 Task: Open Card Card0000000215 in Board Board0000000054 in Workspace WS0000000018 in Trello. Add Member nikrathi889@gmail.com to Card Card0000000215 in Board Board0000000054 in Workspace WS0000000018 in Trello. Add Orange Label titled Label0000000215 to Card Card0000000215 in Board Board0000000054 in Workspace WS0000000018 in Trello. Add Checklist CL0000000215 to Card Card0000000215 in Board Board0000000054 in Workspace WS0000000018 in Trello. Add Dates with Start Date as Oct 01 2023 and Due Date as Oct 31 2023 to Card Card0000000215 in Board Board0000000054 in Workspace WS0000000018 in Trello
Action: Mouse moved to (496, 36)
Screenshot: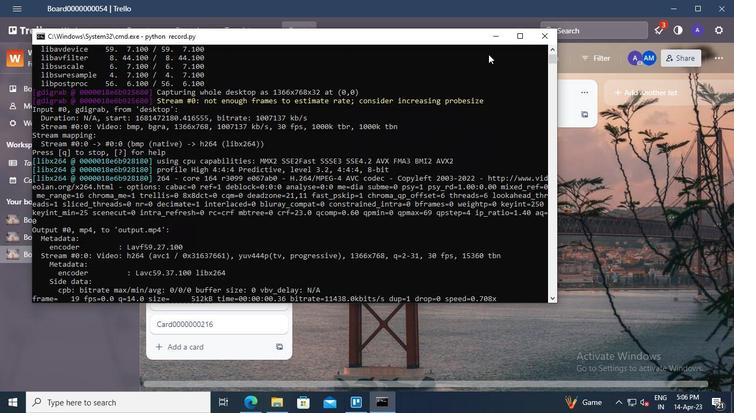 
Action: Mouse pressed left at (496, 36)
Screenshot: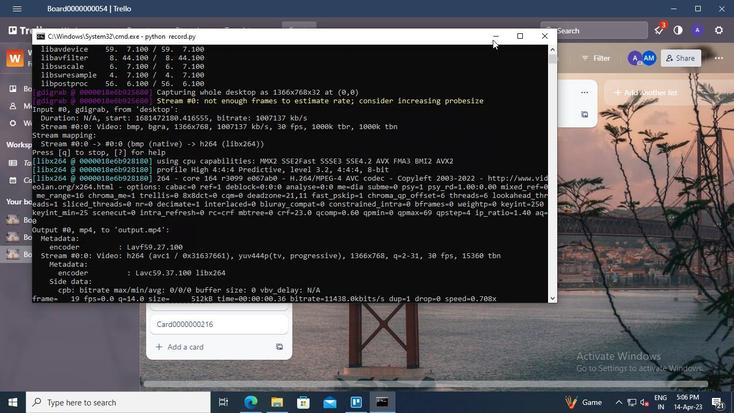 
Action: Mouse moved to (199, 304)
Screenshot: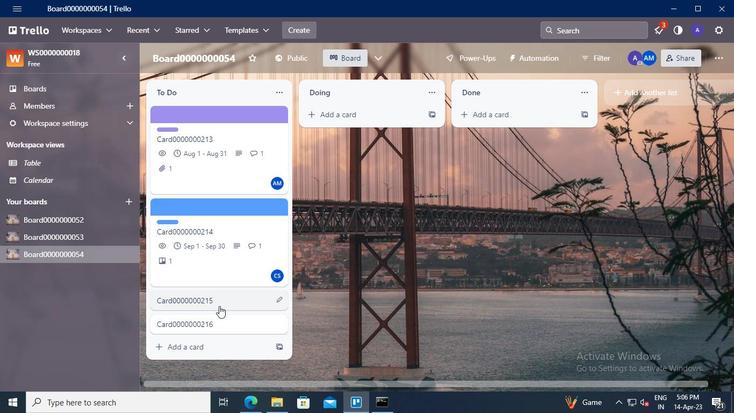 
Action: Mouse pressed left at (199, 304)
Screenshot: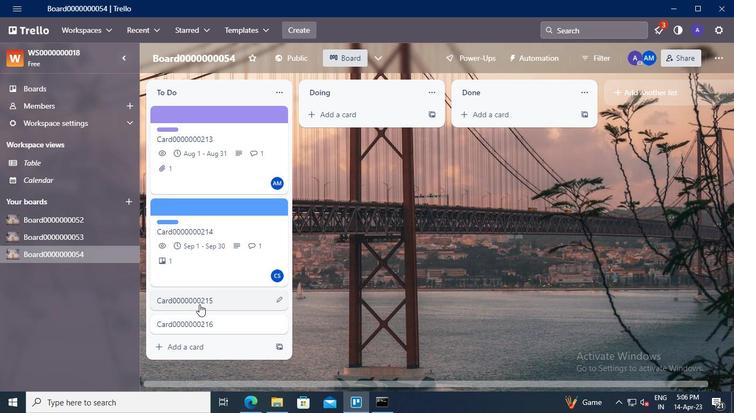 
Action: Mouse moved to (506, 142)
Screenshot: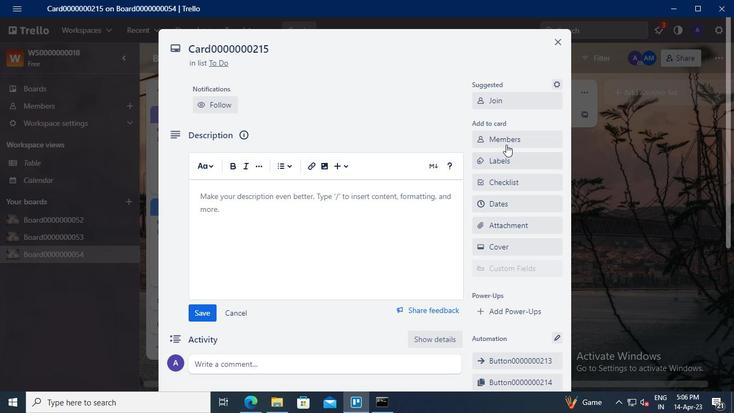 
Action: Mouse pressed left at (506, 142)
Screenshot: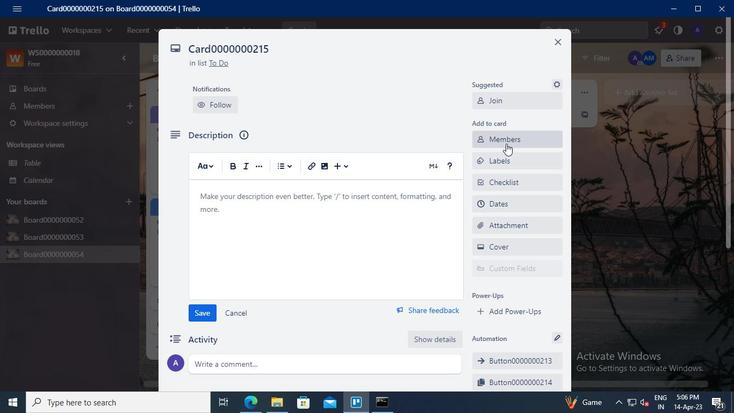 
Action: Mouse moved to (516, 189)
Screenshot: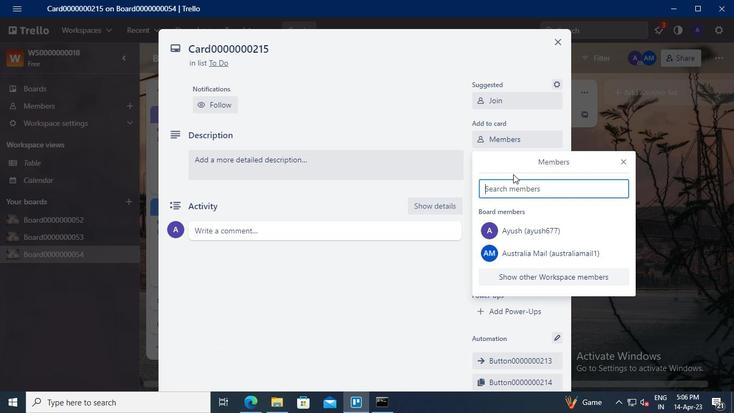 
Action: Mouse pressed left at (516, 189)
Screenshot: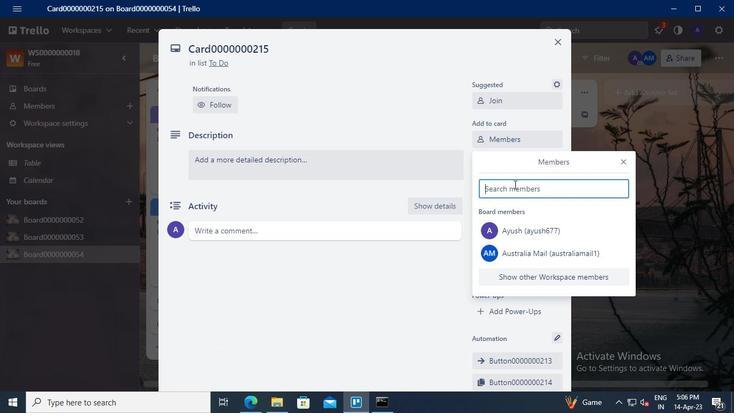 
Action: Mouse moved to (492, 179)
Screenshot: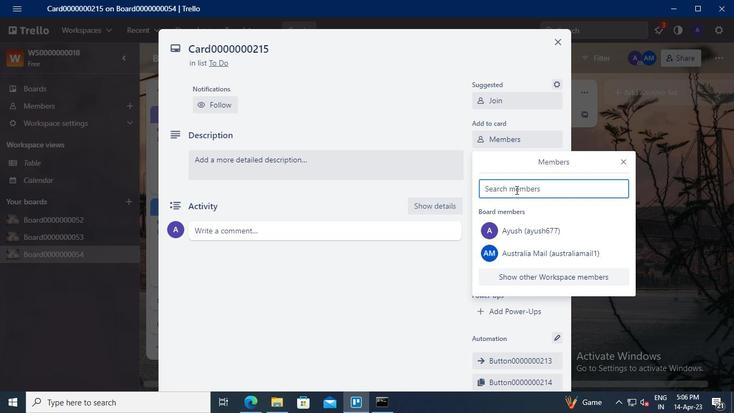 
Action: Keyboard Key.shift
Screenshot: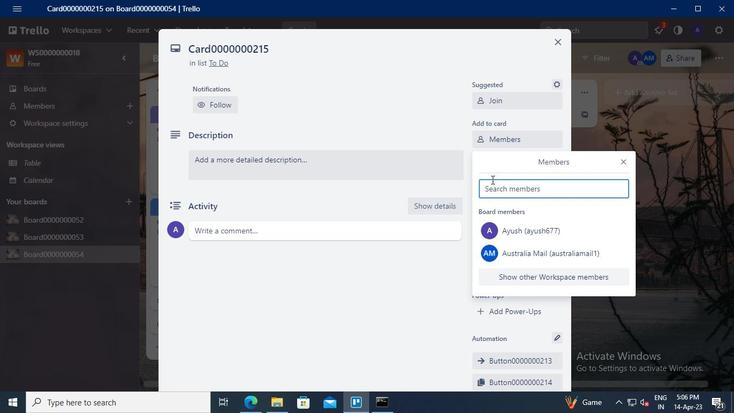 
Action: Keyboard N
Screenshot: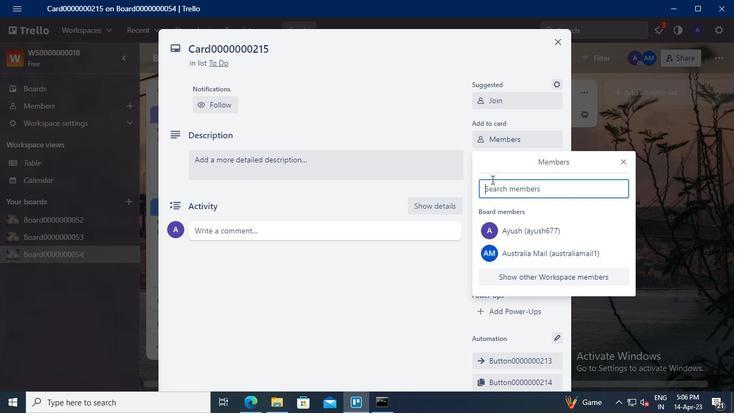 
Action: Keyboard i
Screenshot: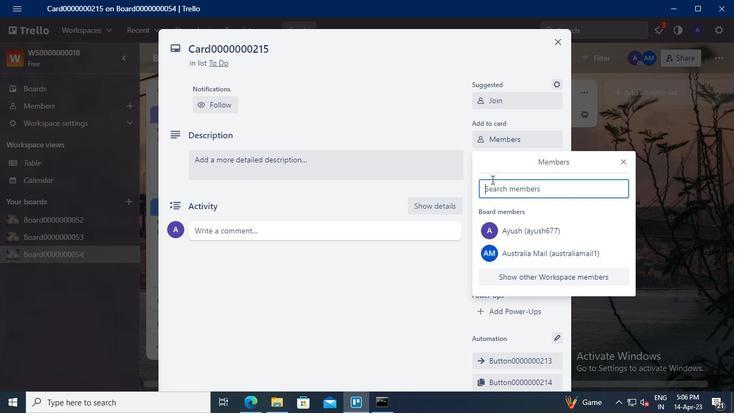 
Action: Keyboard k
Screenshot: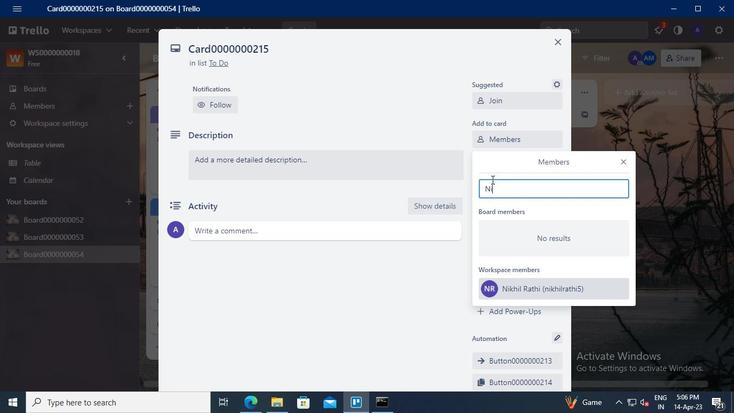
Action: Keyboard h
Screenshot: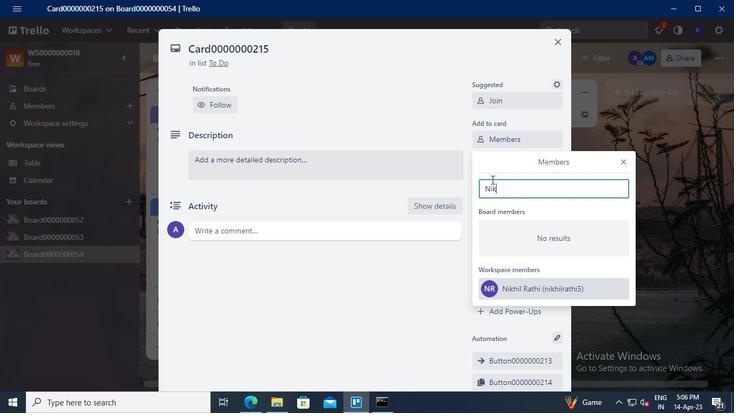 
Action: Keyboard i
Screenshot: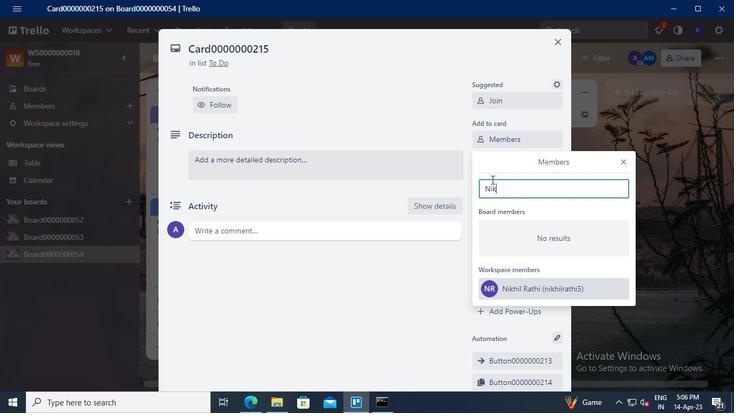 
Action: Keyboard l
Screenshot: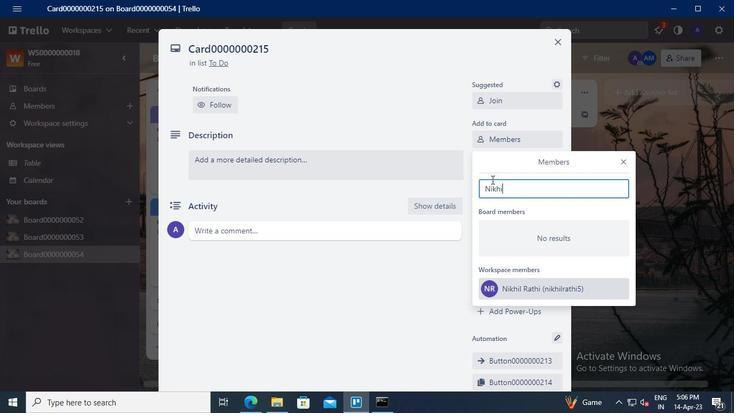 
Action: Mouse moved to (510, 292)
Screenshot: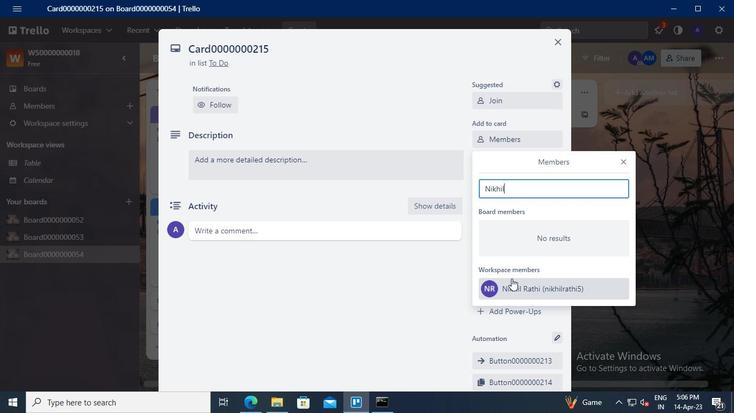 
Action: Mouse pressed left at (510, 292)
Screenshot: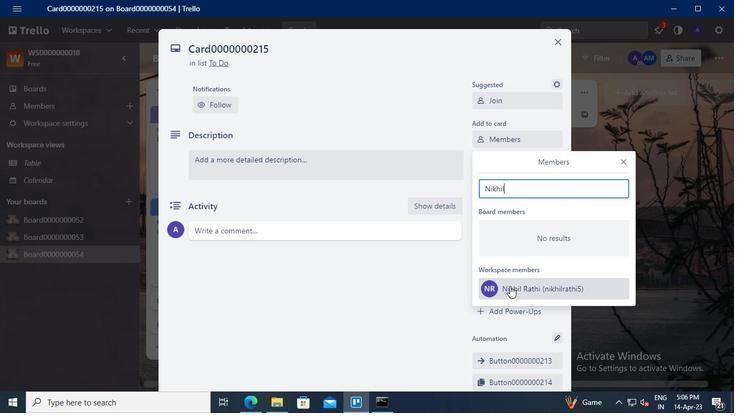 
Action: Mouse moved to (626, 161)
Screenshot: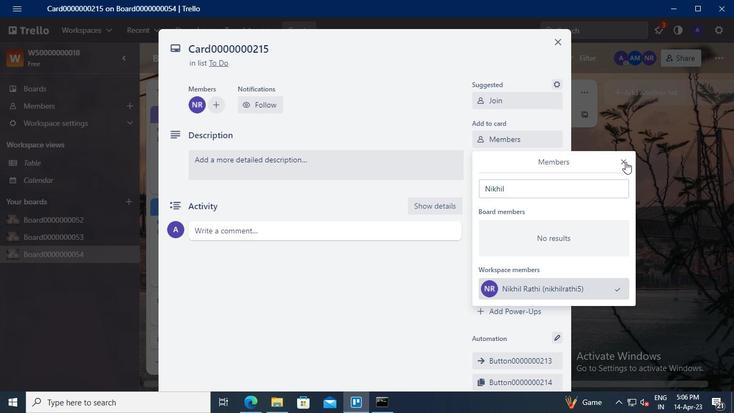 
Action: Mouse pressed left at (626, 161)
Screenshot: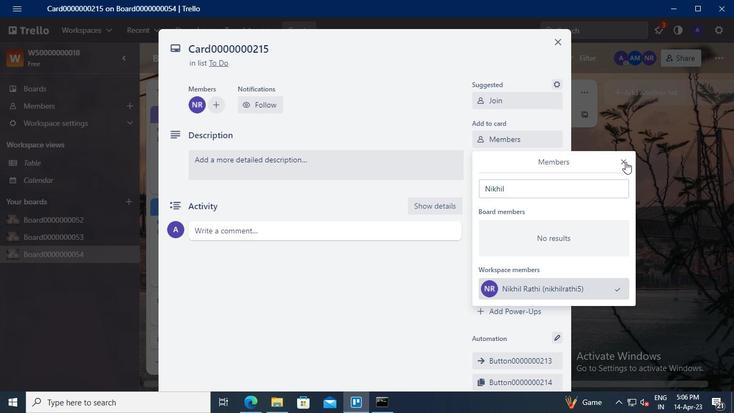 
Action: Mouse moved to (515, 155)
Screenshot: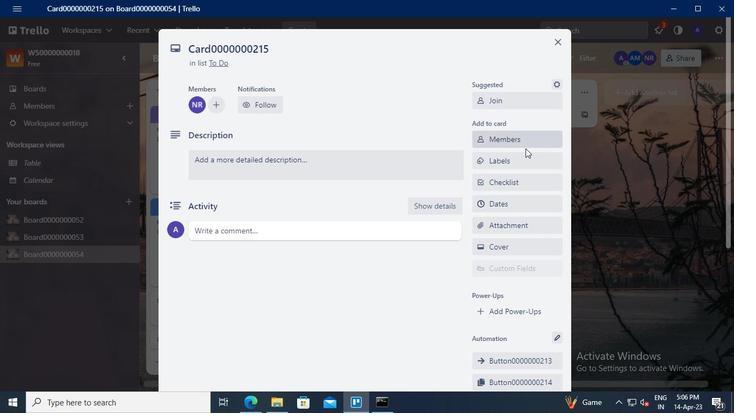 
Action: Mouse pressed left at (515, 155)
Screenshot: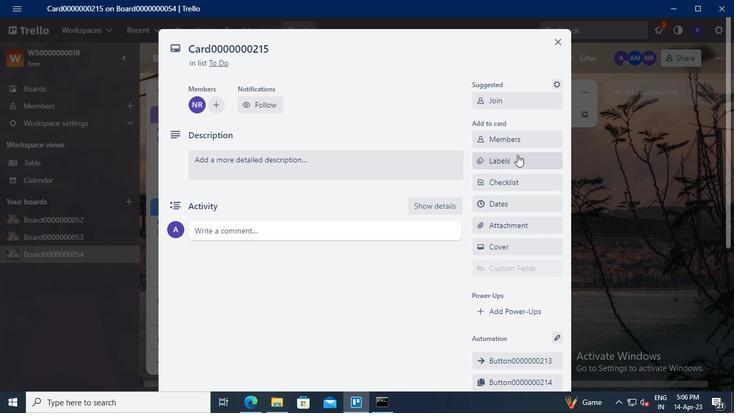 
Action: Mouse moved to (553, 301)
Screenshot: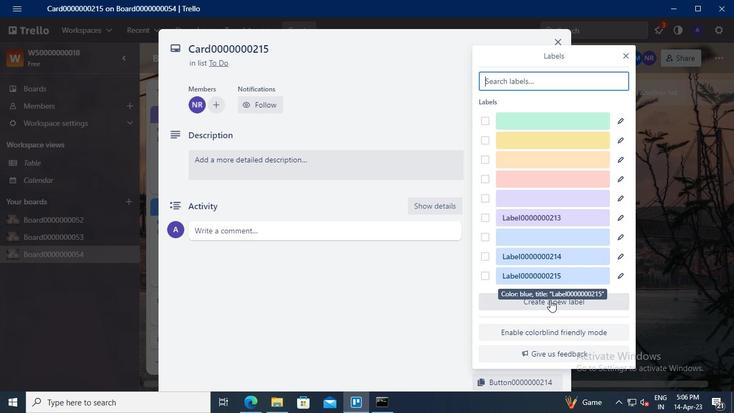 
Action: Mouse pressed left at (553, 301)
Screenshot: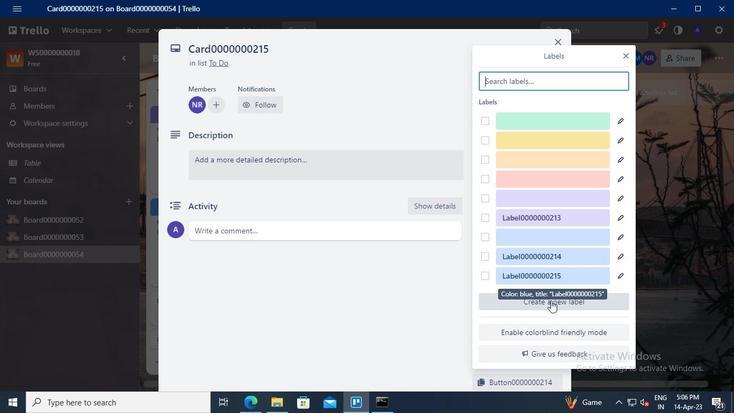 
Action: Mouse moved to (513, 156)
Screenshot: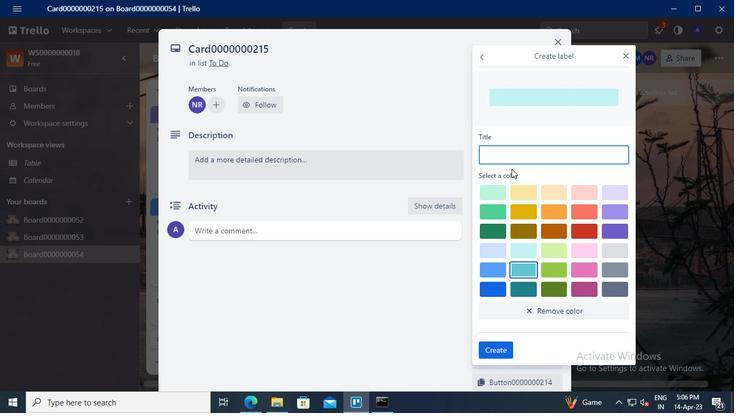 
Action: Mouse pressed left at (513, 156)
Screenshot: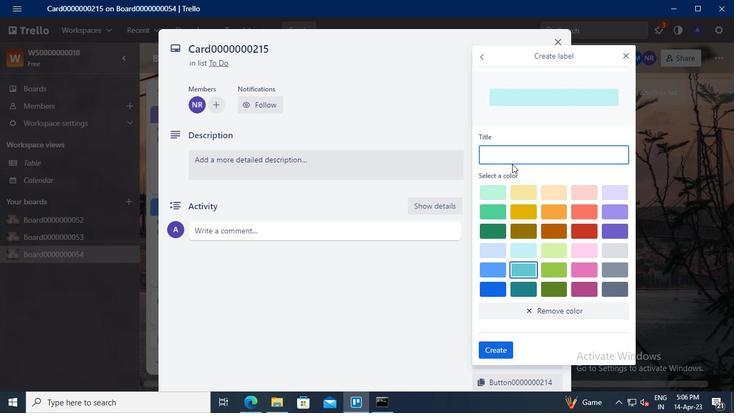 
Action: Mouse moved to (513, 155)
Screenshot: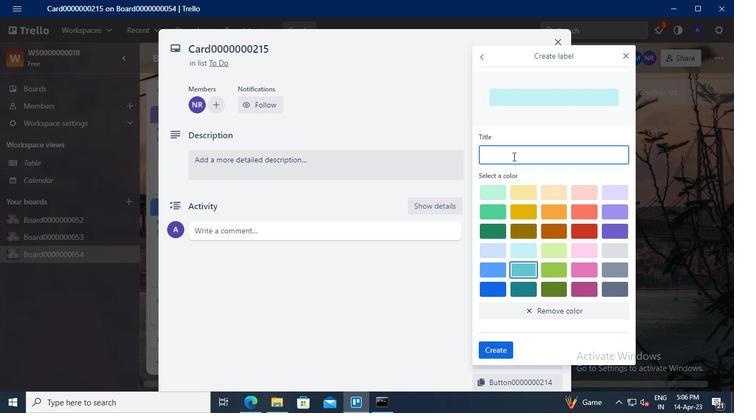 
Action: Keyboard Key.shift
Screenshot: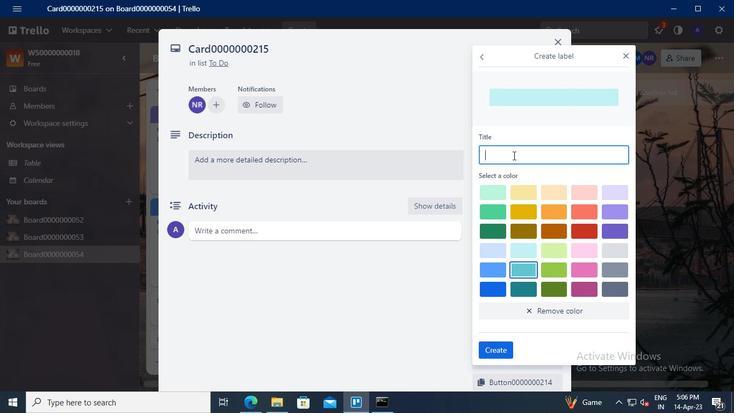 
Action: Keyboard L
Screenshot: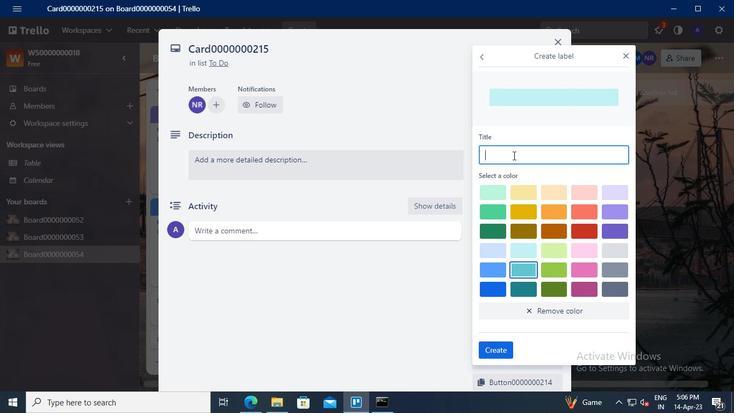 
Action: Keyboard a
Screenshot: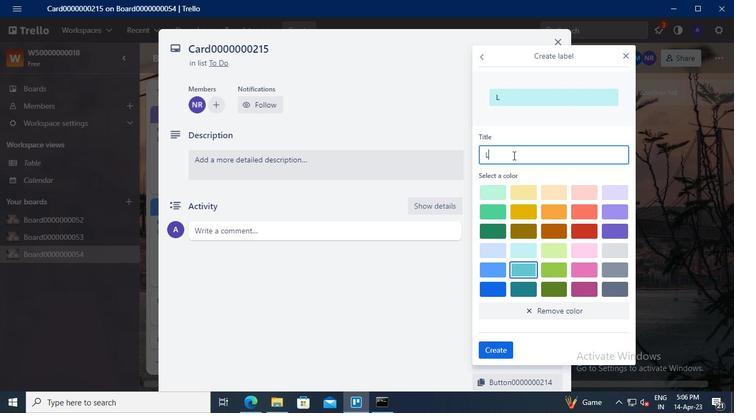 
Action: Keyboard b
Screenshot: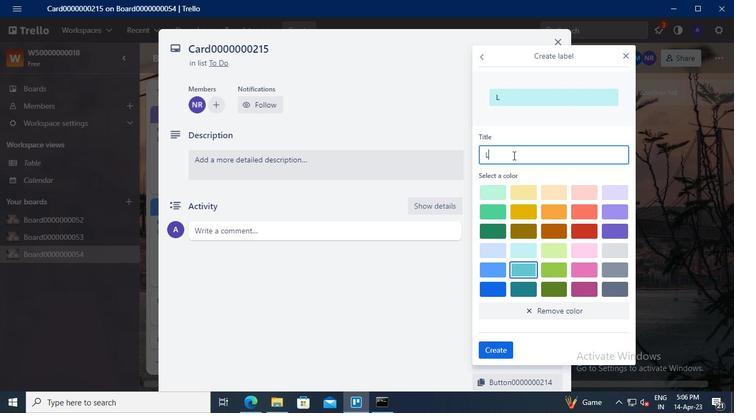 
Action: Keyboard e
Screenshot: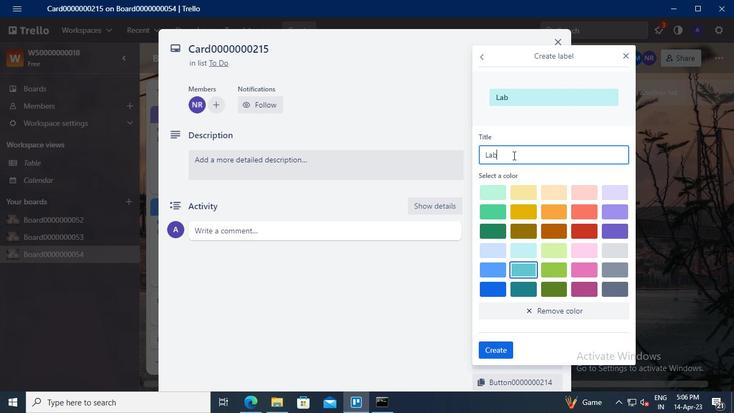 
Action: Keyboard l
Screenshot: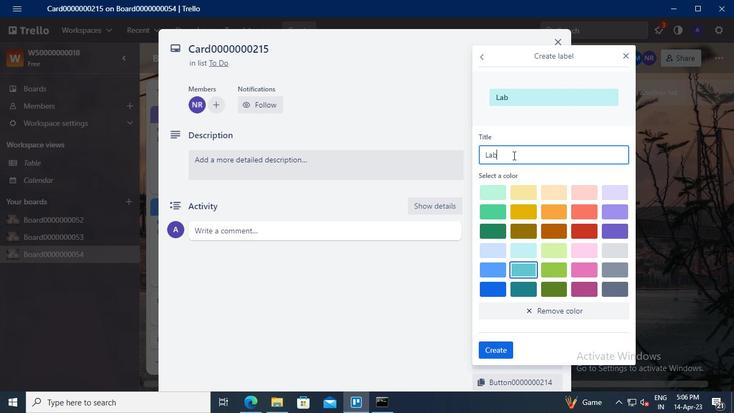 
Action: Keyboard <96>
Screenshot: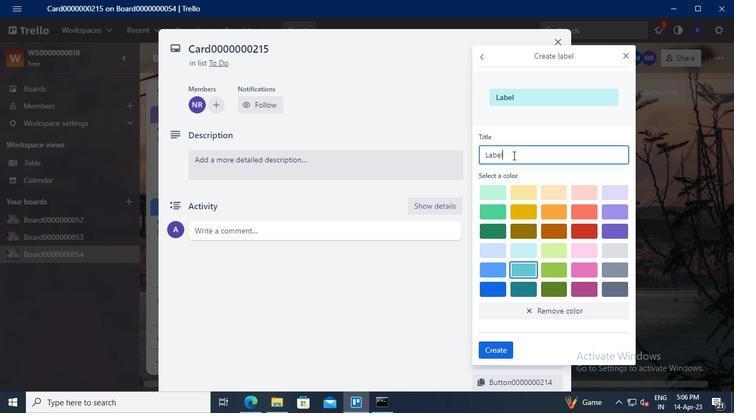 
Action: Keyboard <96>
Screenshot: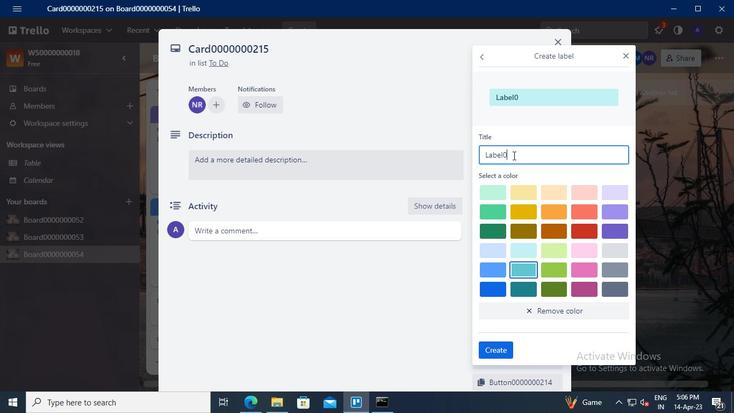 
Action: Keyboard <96>
Screenshot: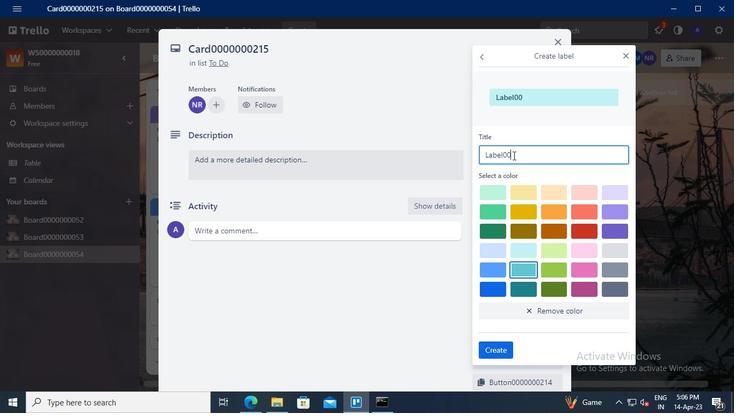 
Action: Keyboard <96>
Screenshot: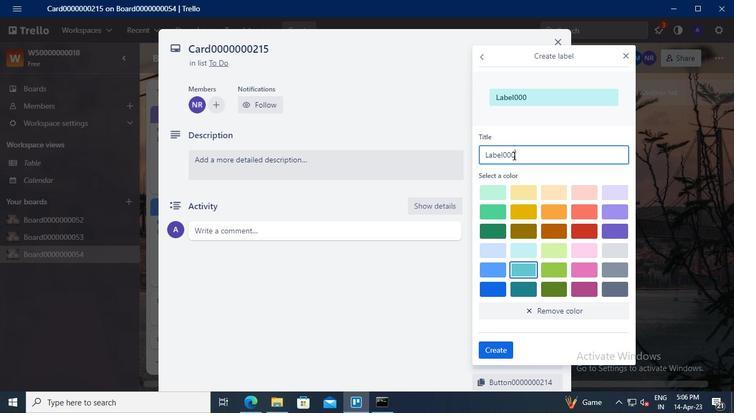 
Action: Keyboard <96>
Screenshot: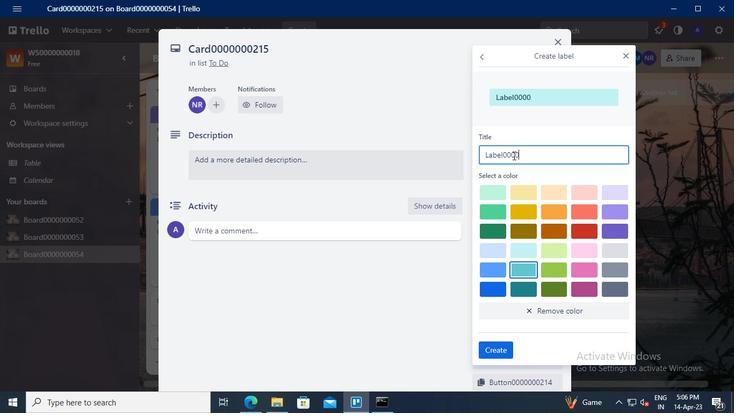 
Action: Keyboard <96>
Screenshot: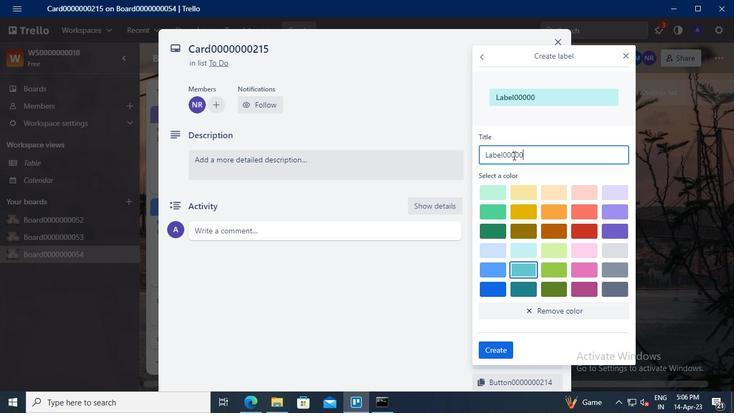 
Action: Keyboard <96>
Screenshot: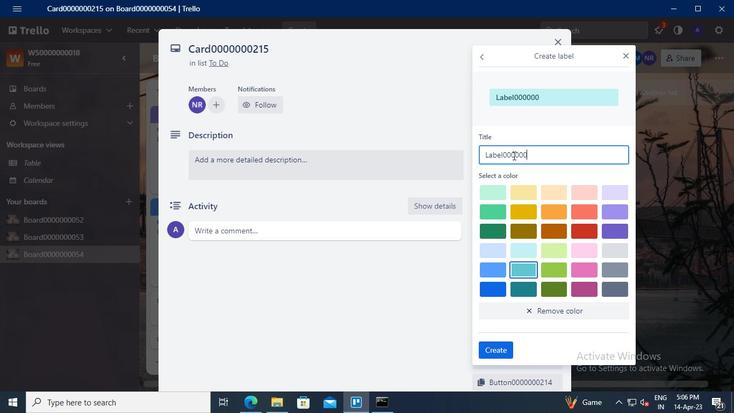 
Action: Keyboard <98>
Screenshot: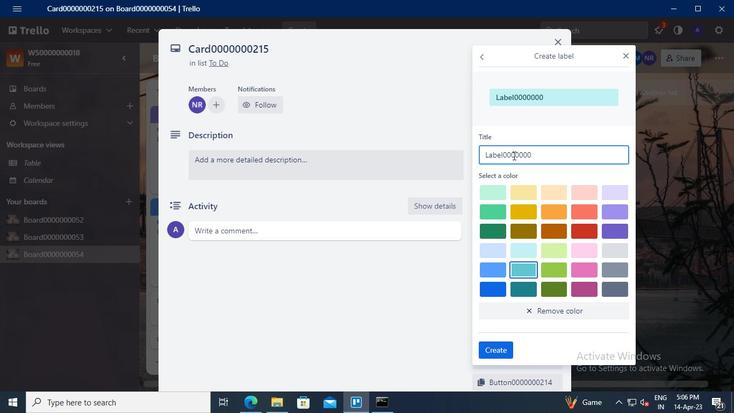 
Action: Keyboard <97>
Screenshot: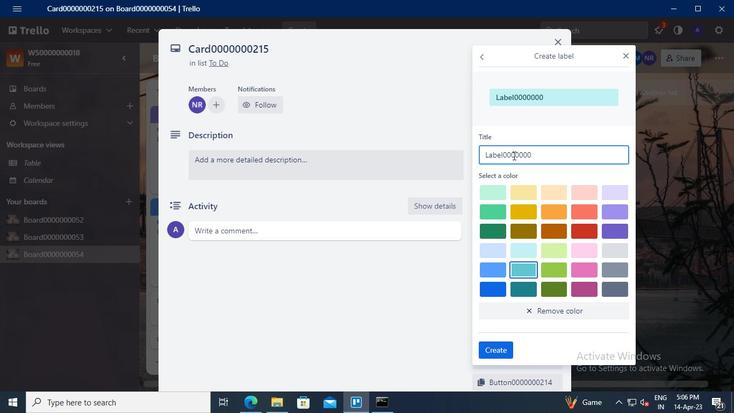 
Action: Keyboard <101>
Screenshot: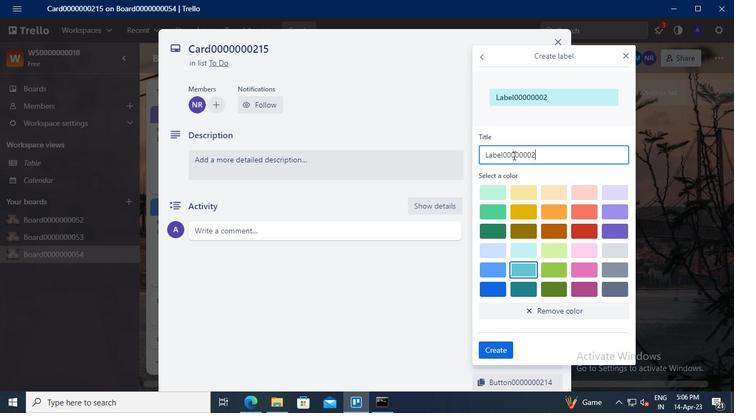 
Action: Mouse moved to (553, 209)
Screenshot: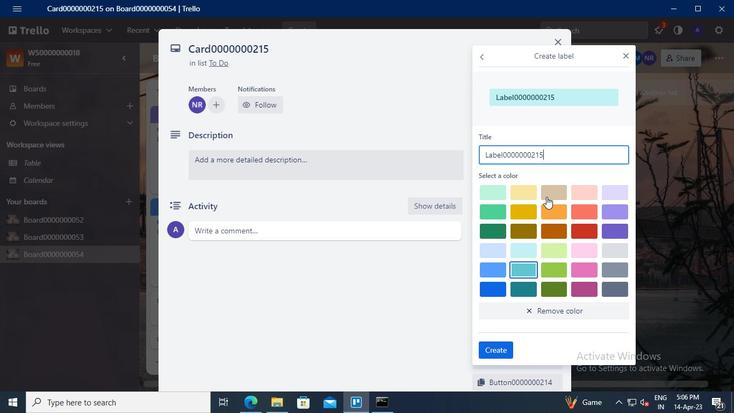 
Action: Mouse pressed left at (553, 209)
Screenshot: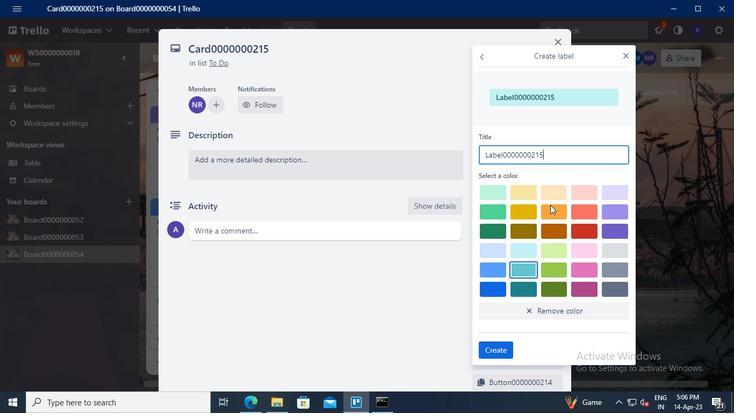 
Action: Mouse moved to (504, 352)
Screenshot: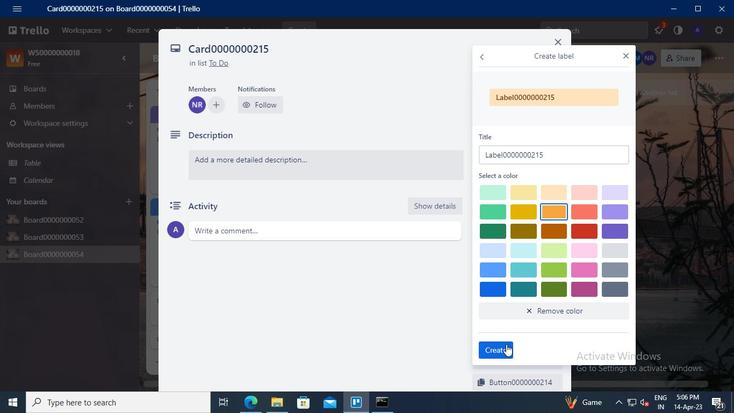 
Action: Mouse pressed left at (504, 352)
Screenshot: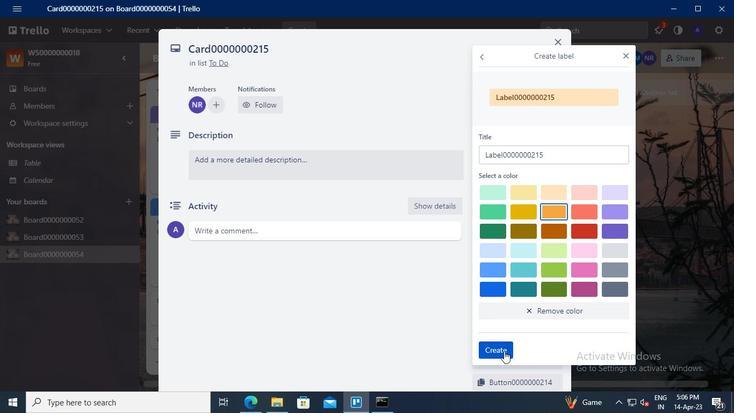 
Action: Mouse moved to (627, 57)
Screenshot: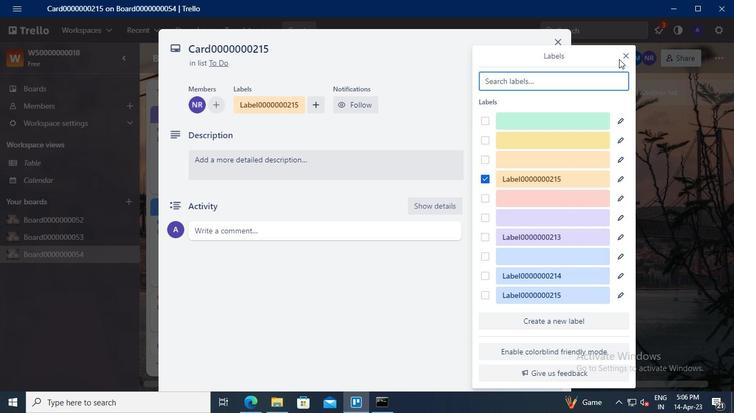 
Action: Mouse pressed left at (627, 57)
Screenshot: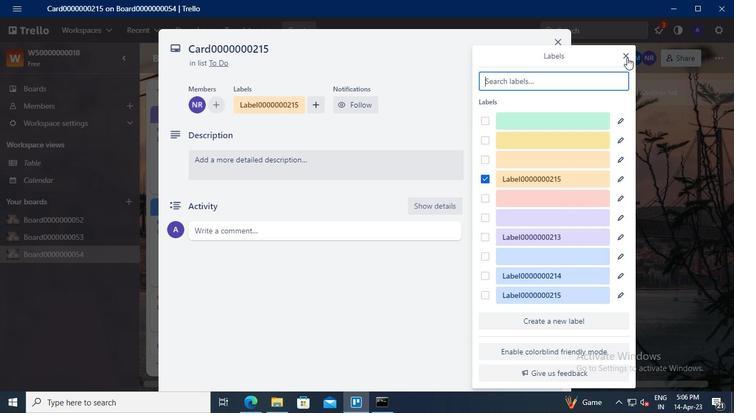 
Action: Mouse moved to (518, 183)
Screenshot: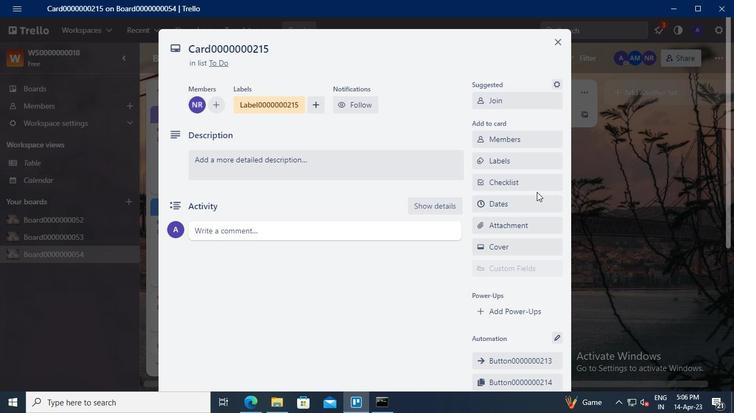 
Action: Mouse pressed left at (518, 183)
Screenshot: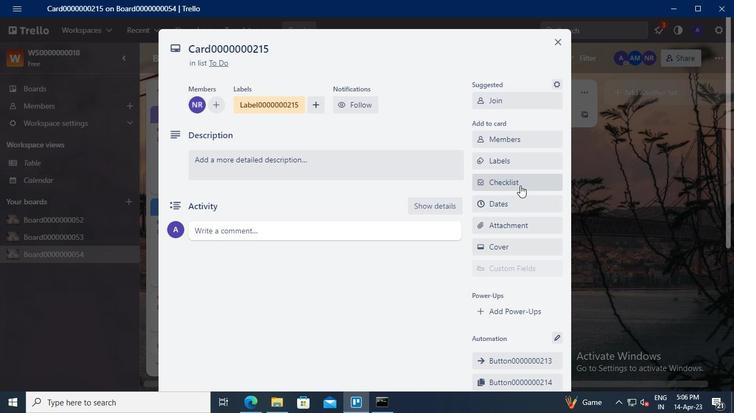 
Action: Keyboard Key.delete
Screenshot: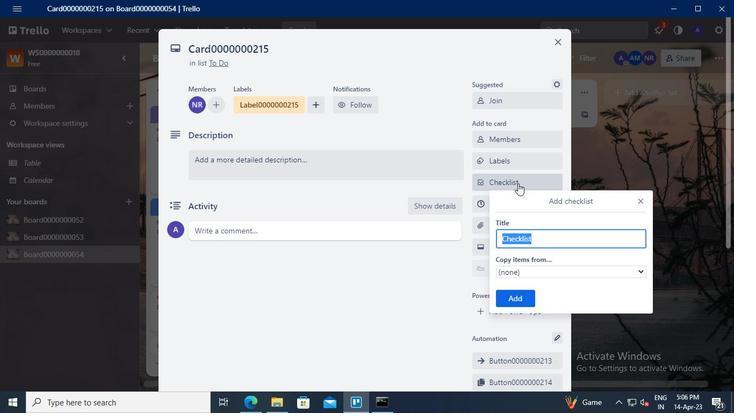 
Action: Keyboard Key.shift
Screenshot: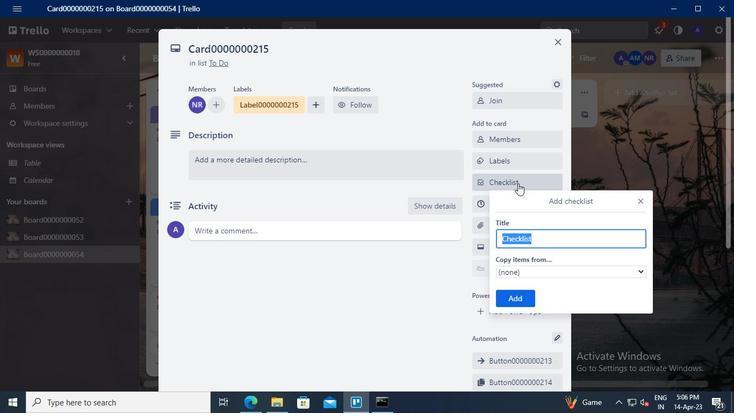 
Action: Keyboard C
Screenshot: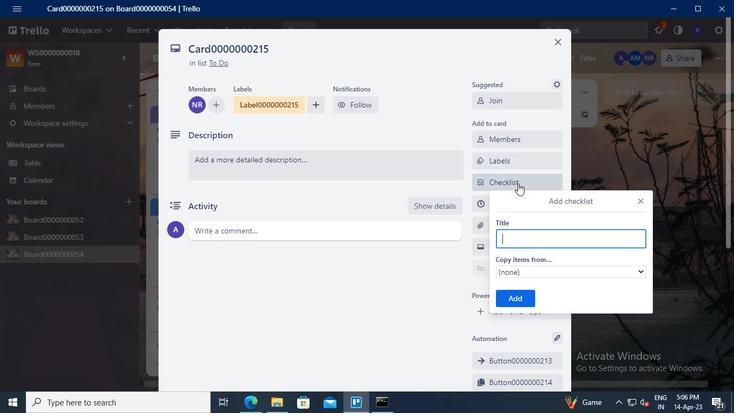 
Action: Keyboard L
Screenshot: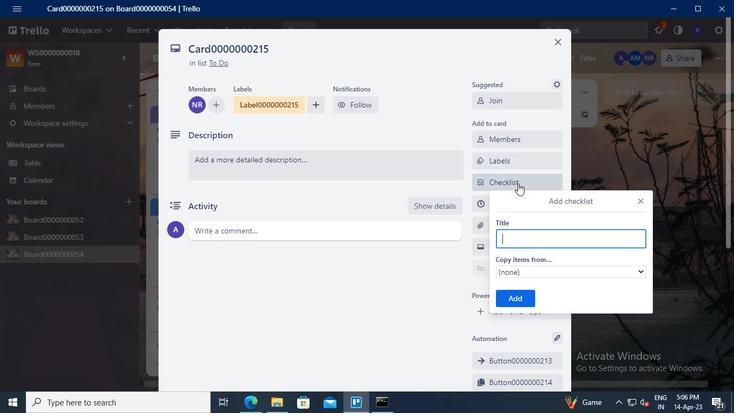 
Action: Keyboard <96>
Screenshot: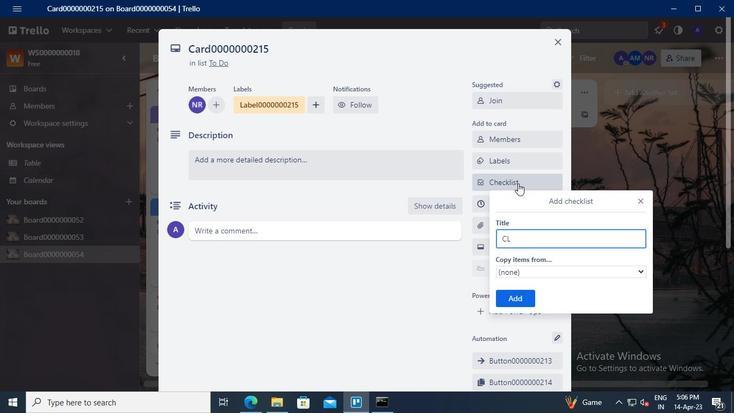 
Action: Keyboard <96>
Screenshot: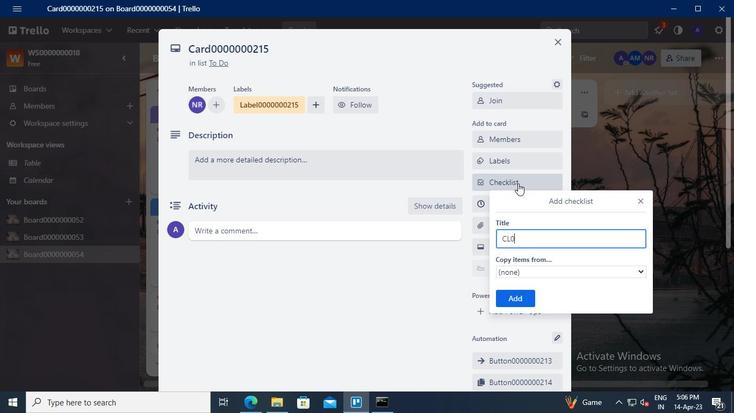 
Action: Keyboard <96>
Screenshot: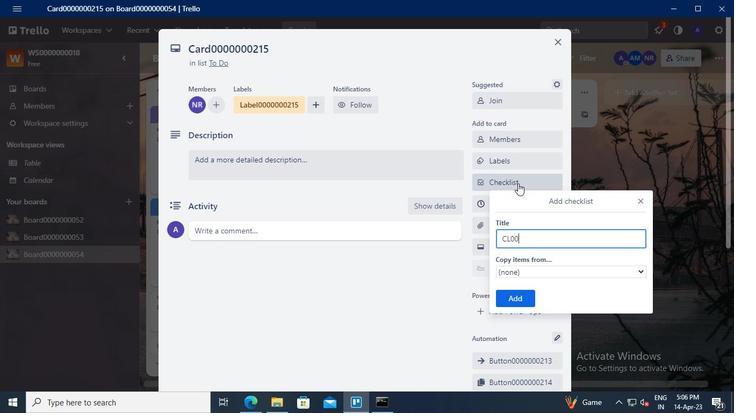 
Action: Keyboard <96>
Screenshot: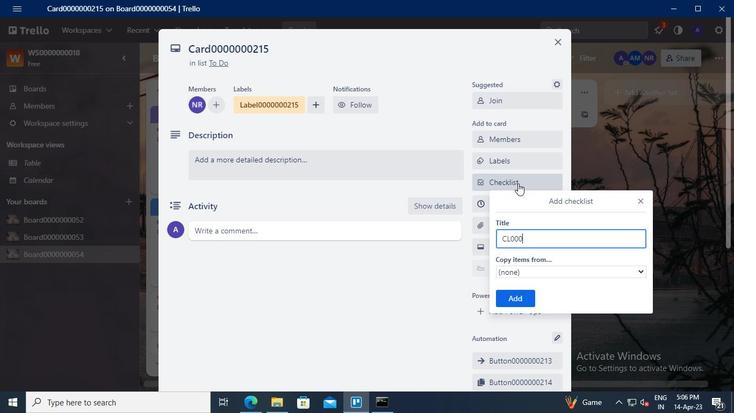 
Action: Keyboard <96>
Screenshot: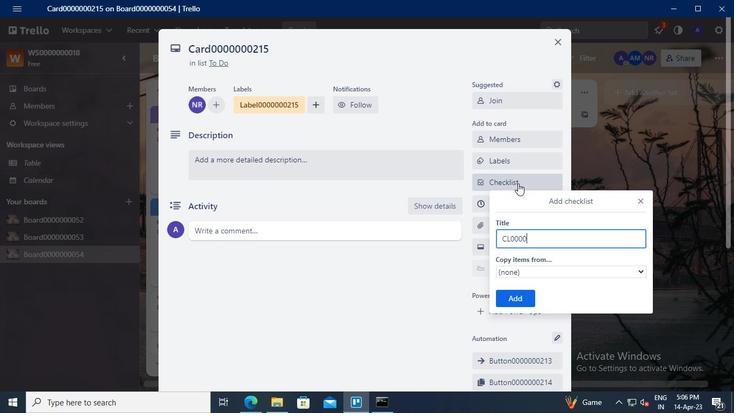 
Action: Keyboard <96>
Screenshot: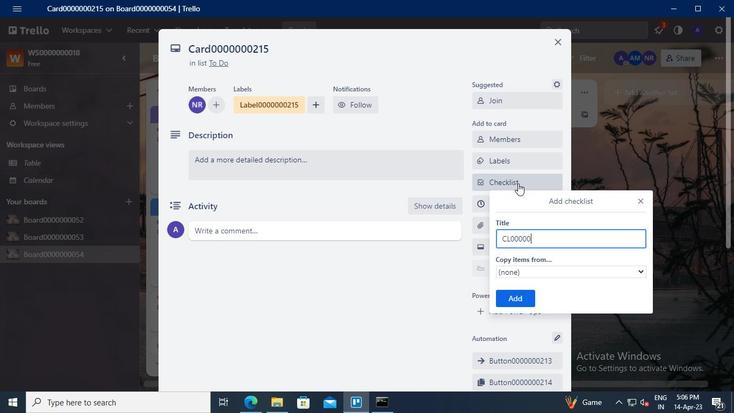 
Action: Keyboard <96>
Screenshot: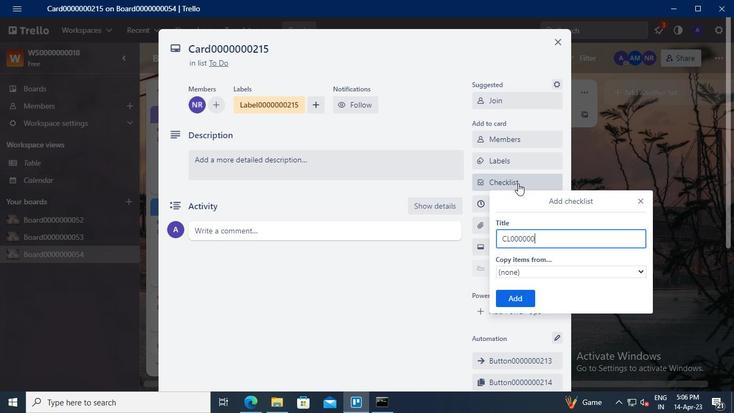 
Action: Keyboard <98>
Screenshot: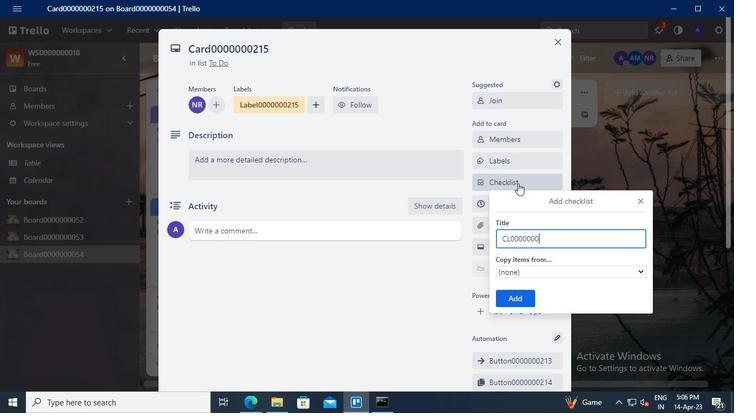 
Action: Keyboard <97>
Screenshot: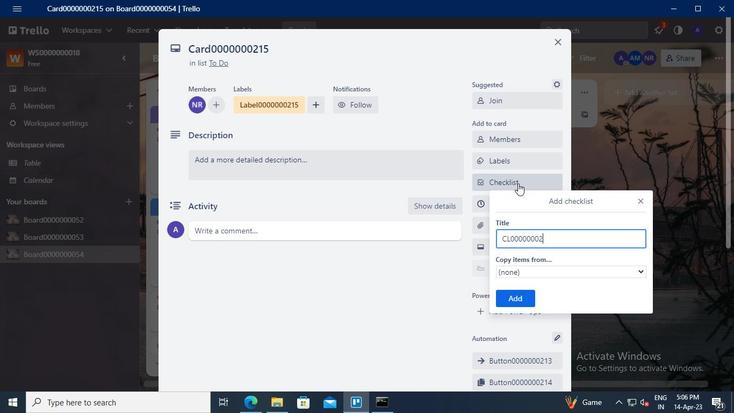 
Action: Keyboard <101>
Screenshot: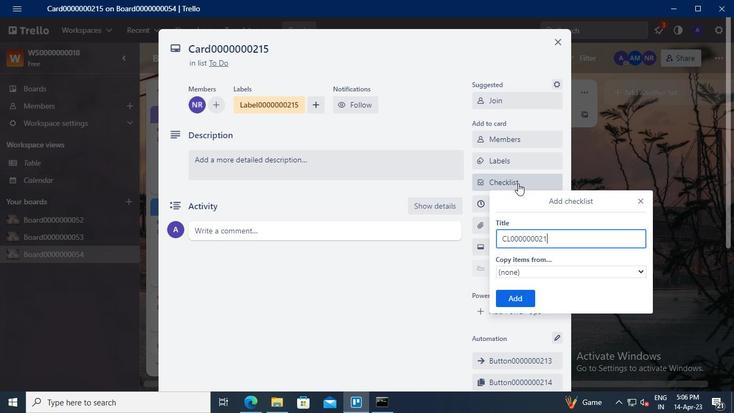 
Action: Mouse moved to (508, 298)
Screenshot: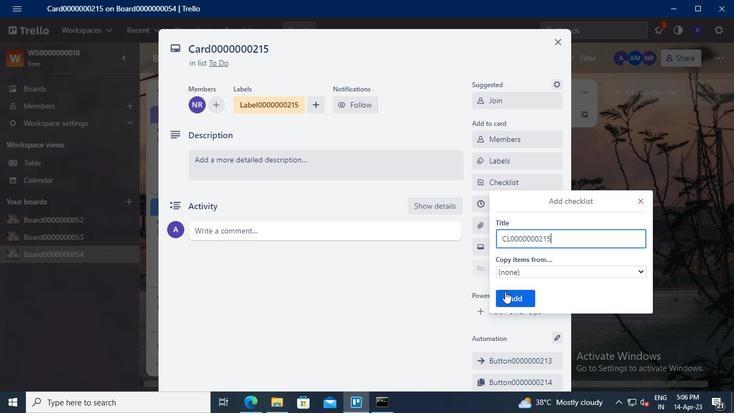 
Action: Mouse pressed left at (508, 298)
Screenshot: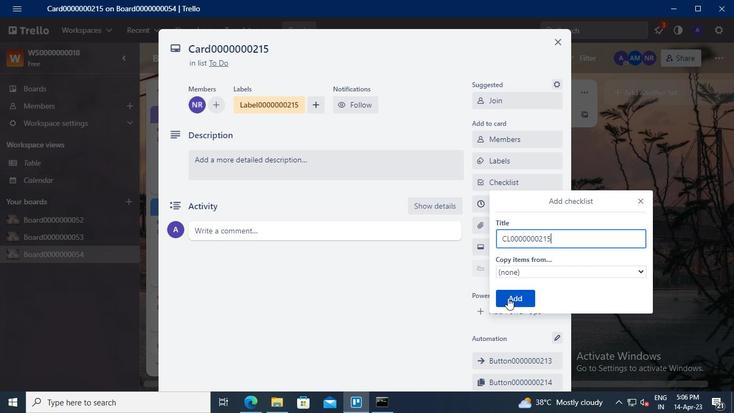 
Action: Mouse moved to (504, 207)
Screenshot: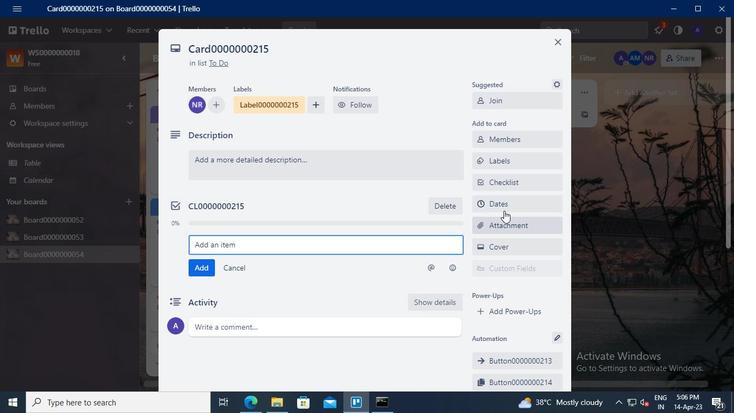 
Action: Mouse pressed left at (504, 207)
Screenshot: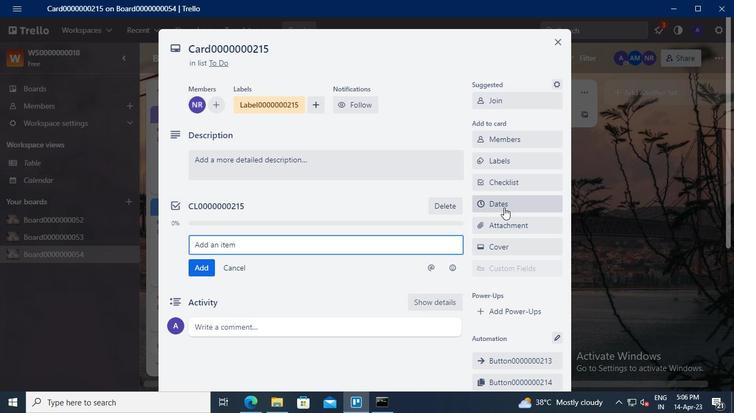 
Action: Mouse moved to (485, 246)
Screenshot: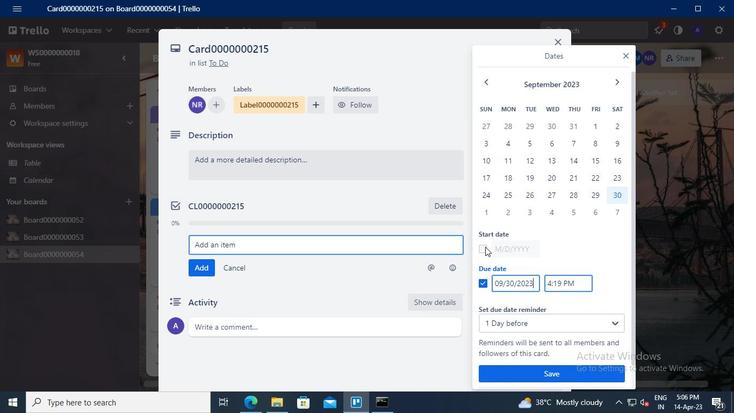 
Action: Mouse pressed left at (485, 246)
Screenshot: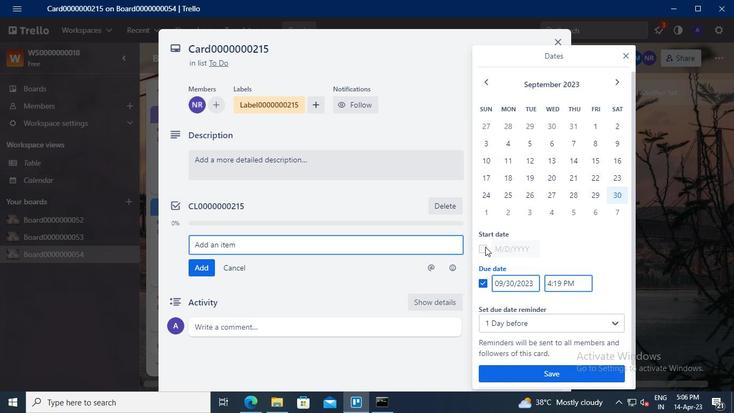 
Action: Mouse moved to (514, 250)
Screenshot: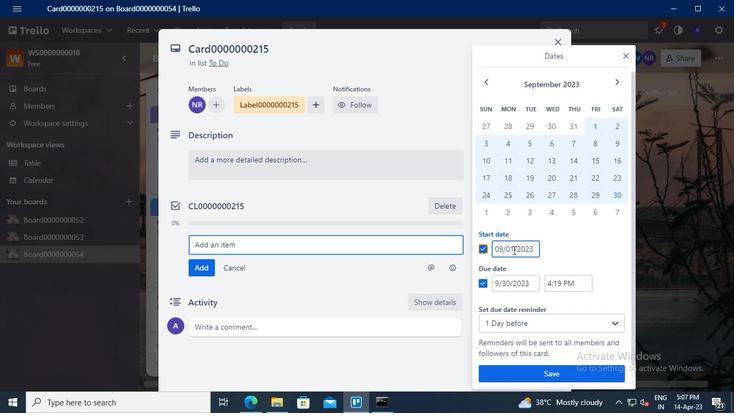 
Action: Mouse pressed left at (514, 250)
Screenshot: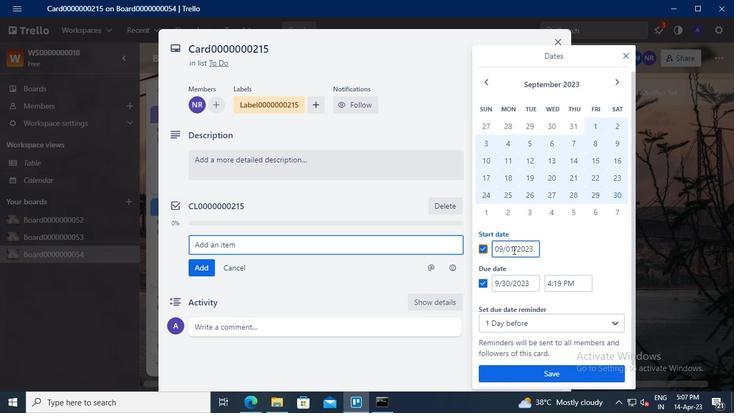 
Action: Mouse moved to (520, 223)
Screenshot: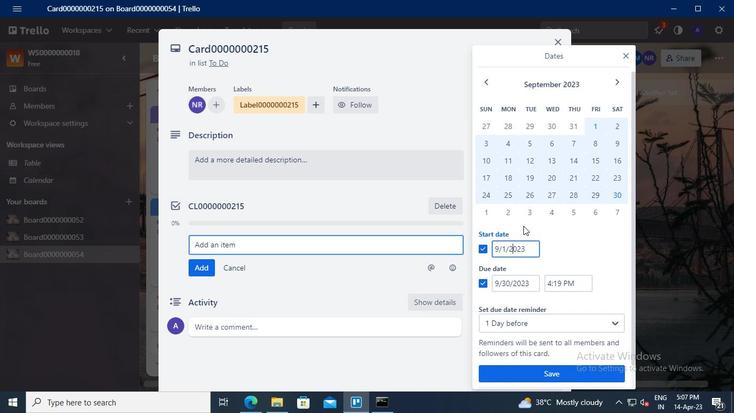 
Action: Keyboard Key.left
Screenshot: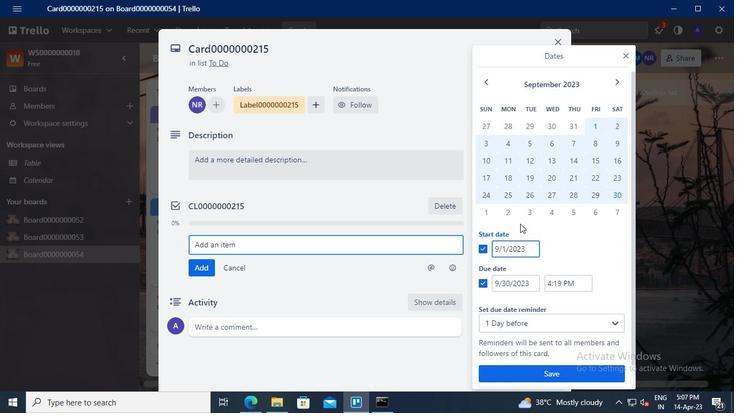 
Action: Keyboard Key.left
Screenshot: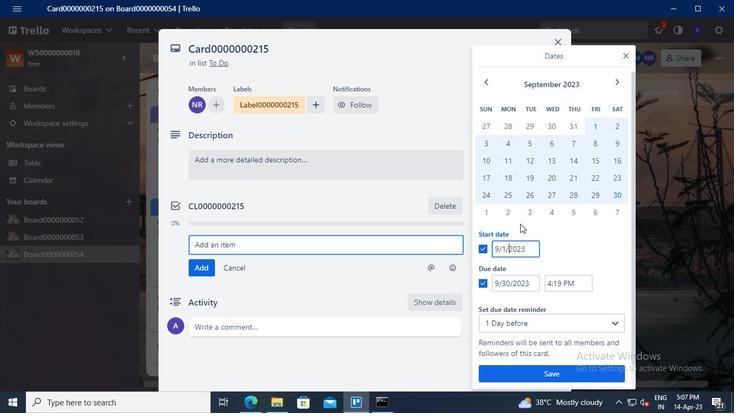 
Action: Keyboard Key.backspace
Screenshot: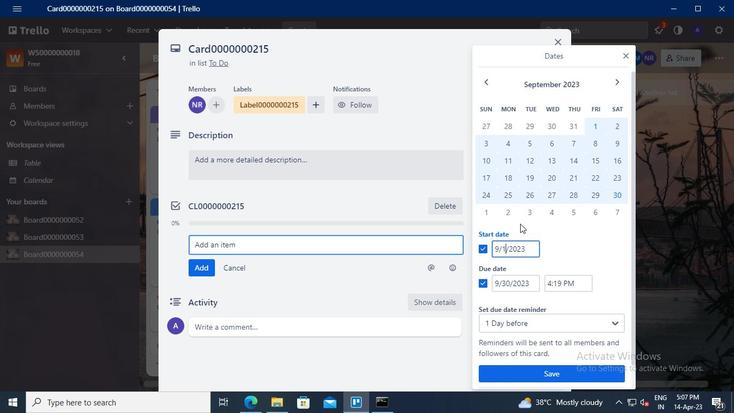 
Action: Keyboard <97>
Screenshot: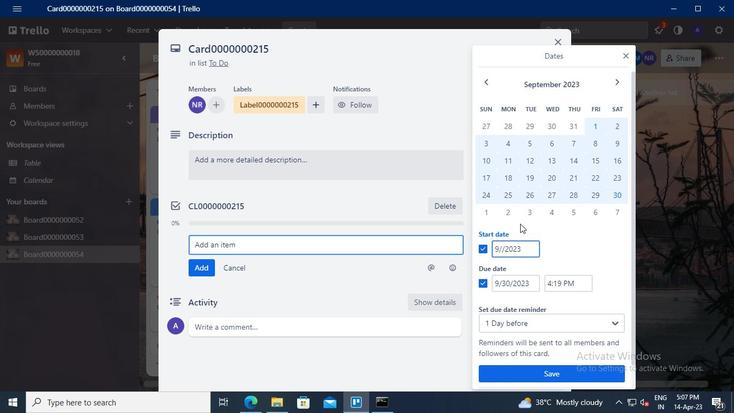 
Action: Keyboard Key.left
Screenshot: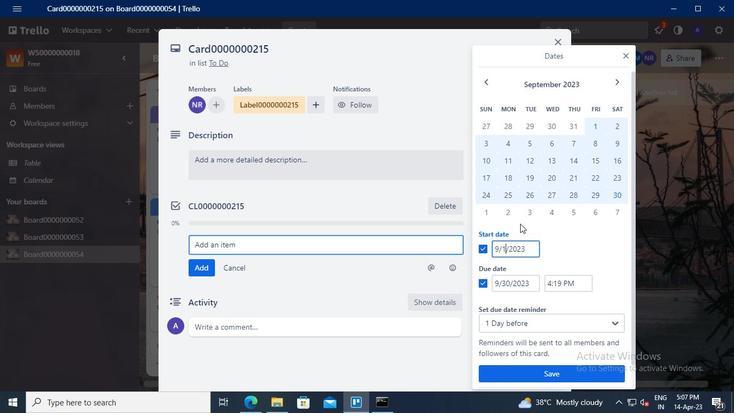 
Action: Keyboard Key.left
Screenshot: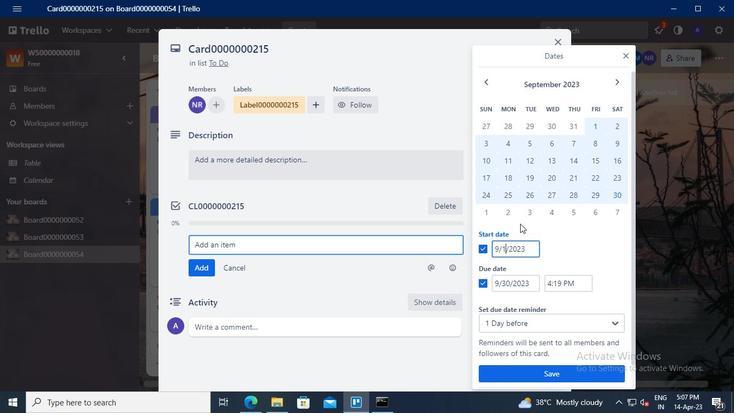 
Action: Keyboard Key.backspace
Screenshot: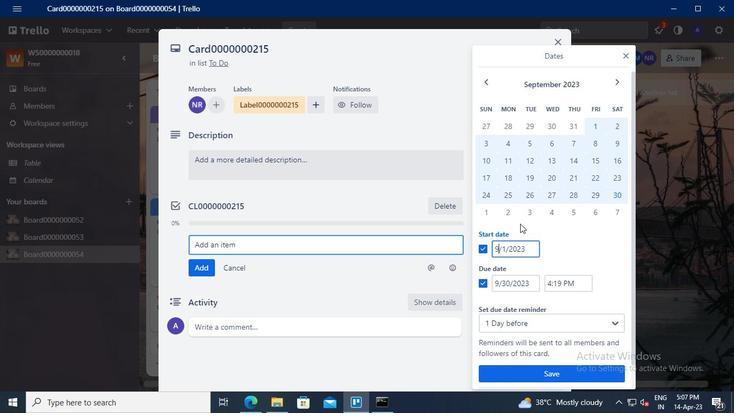 
Action: Keyboard <97>
Screenshot: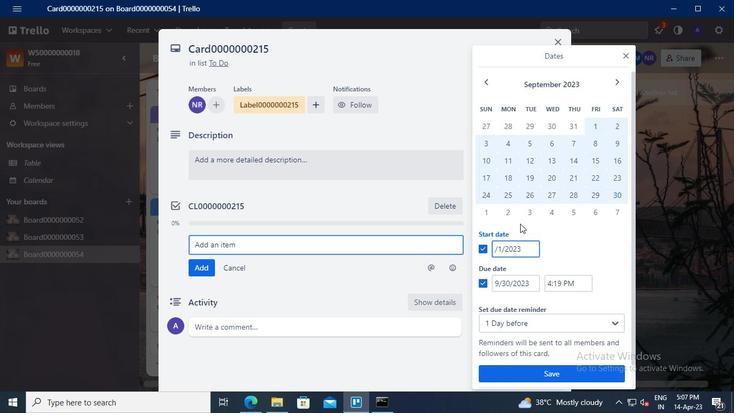 
Action: Keyboard <96>
Screenshot: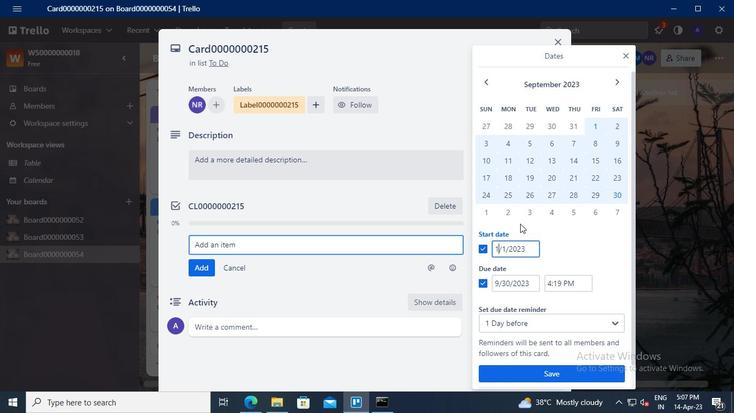 
Action: Mouse moved to (510, 281)
Screenshot: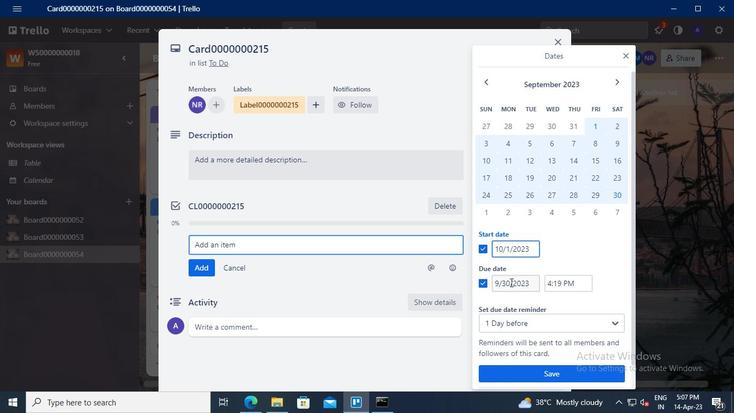 
Action: Mouse pressed left at (510, 281)
Screenshot: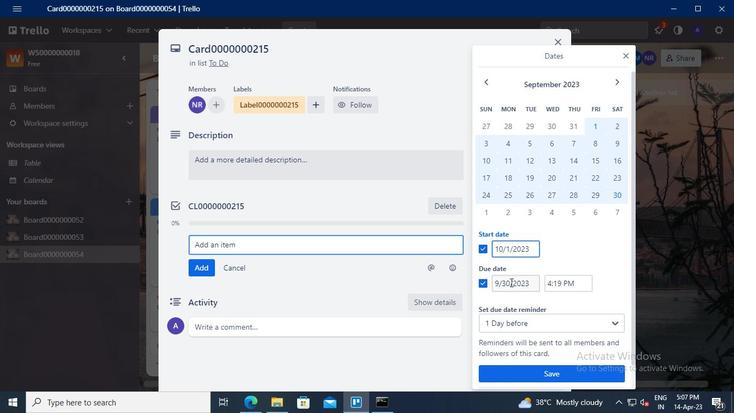 
Action: Mouse moved to (521, 258)
Screenshot: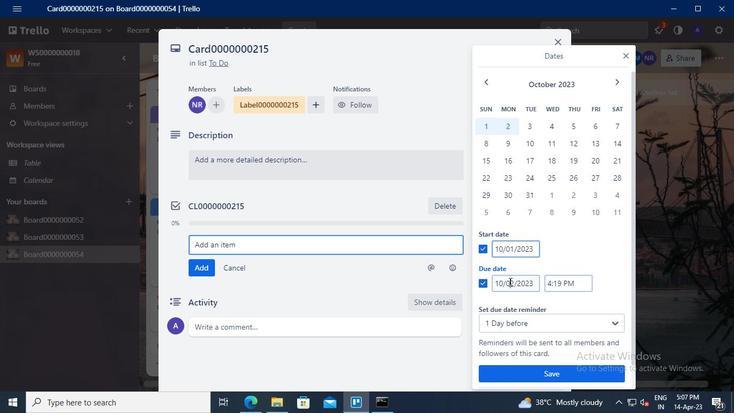 
Action: Keyboard Key.backspace
Screenshot: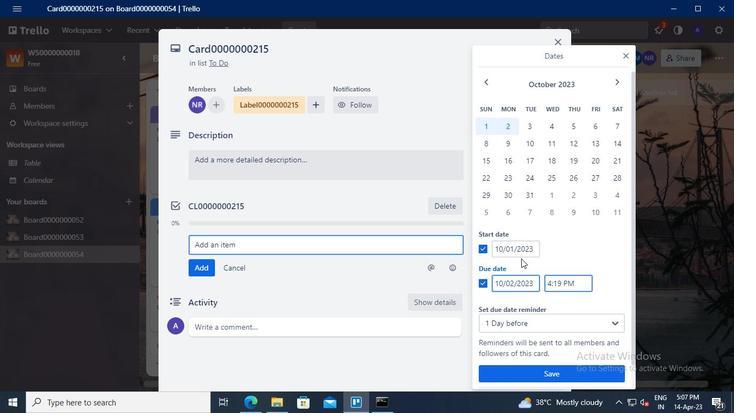 
Action: Keyboard Key.delete
Screenshot: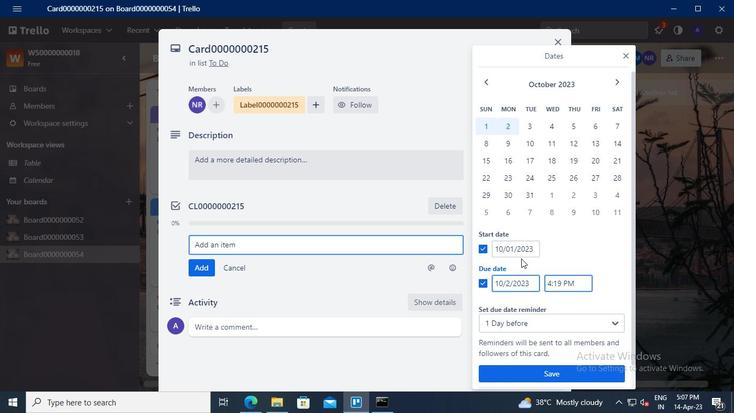 
Action: Keyboard <99>
Screenshot: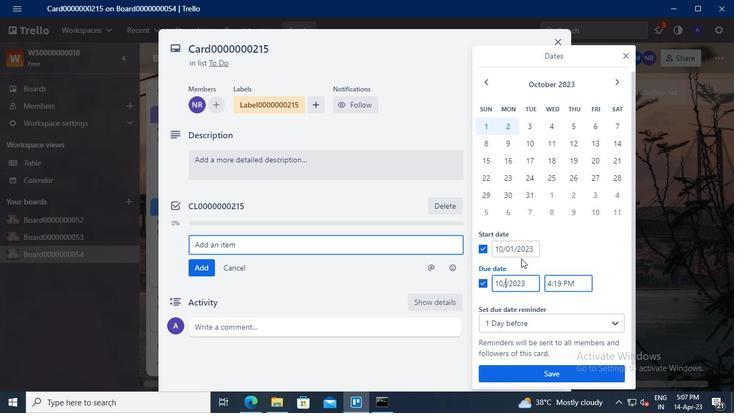 
Action: Keyboard <97>
Screenshot: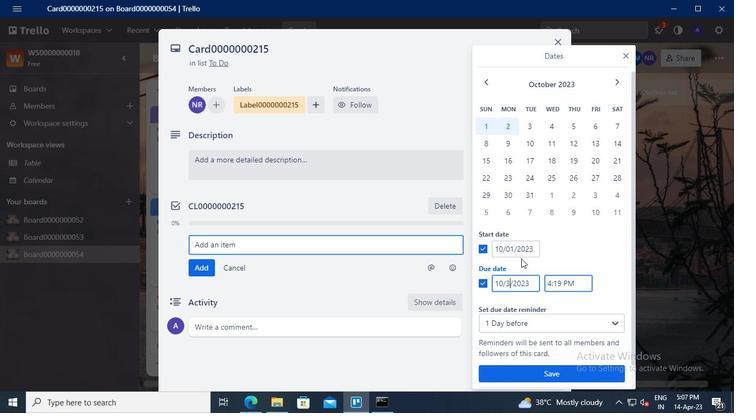 
Action: Mouse moved to (516, 373)
Screenshot: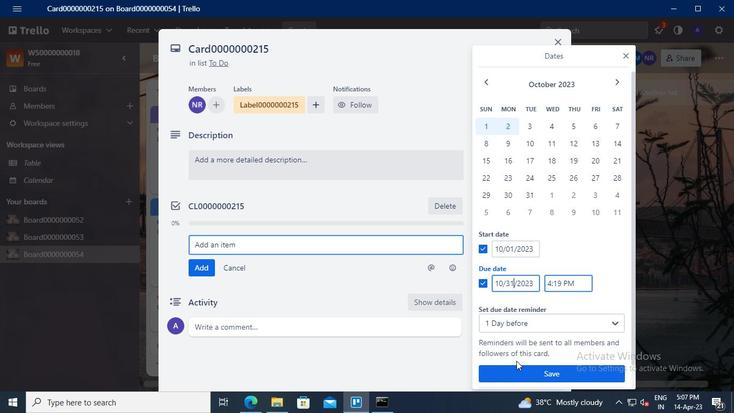 
Action: Mouse pressed left at (516, 373)
Screenshot: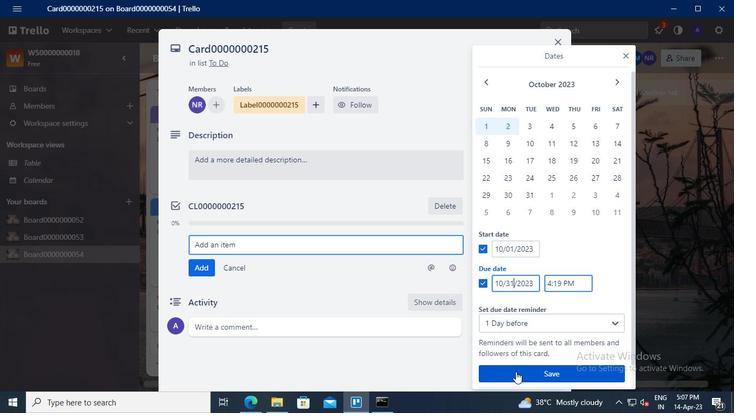 
Action: Mouse moved to (390, 397)
Screenshot: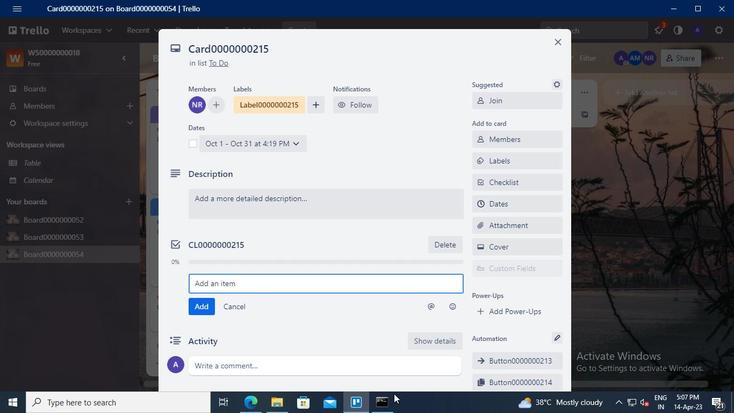 
Action: Mouse pressed left at (390, 397)
Screenshot: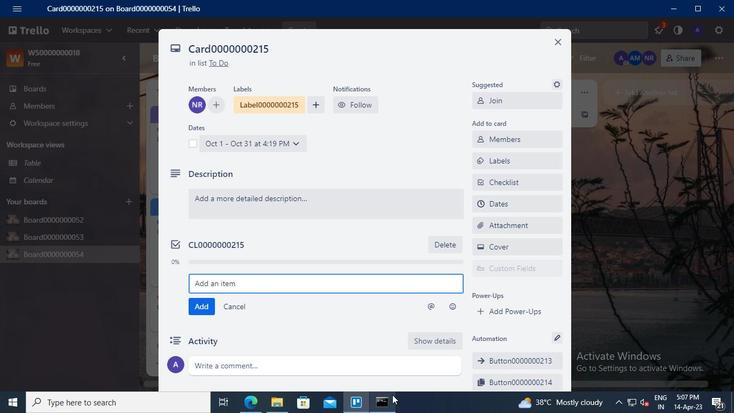 
Action: Mouse moved to (538, 39)
Screenshot: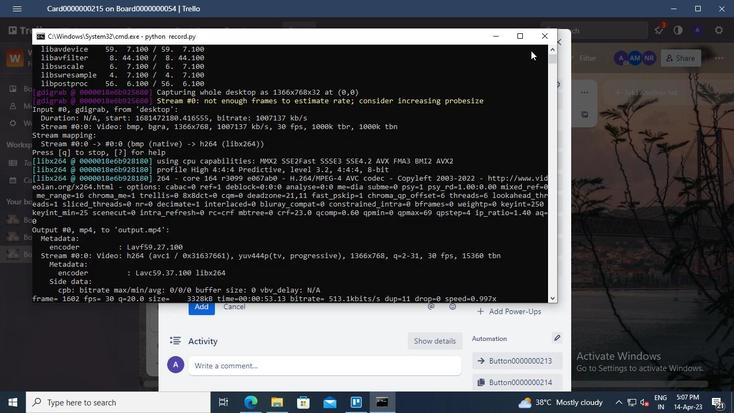 
Action: Mouse pressed left at (538, 39)
Screenshot: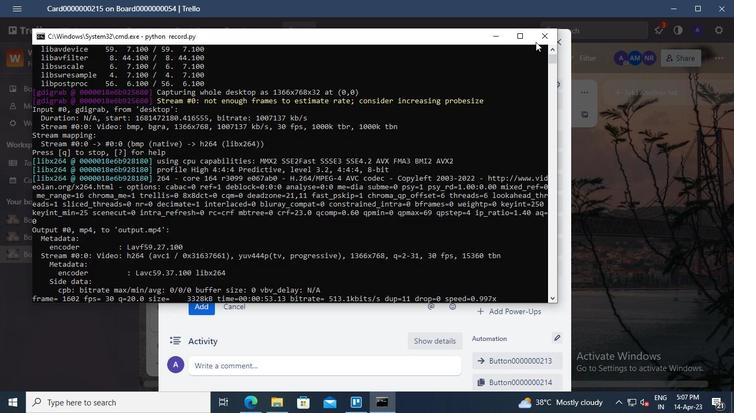 
